 Task: Use the formula "ATAN2" in spreadsheet "Project protfolio".
Action: Mouse moved to (367, 198)
Screenshot: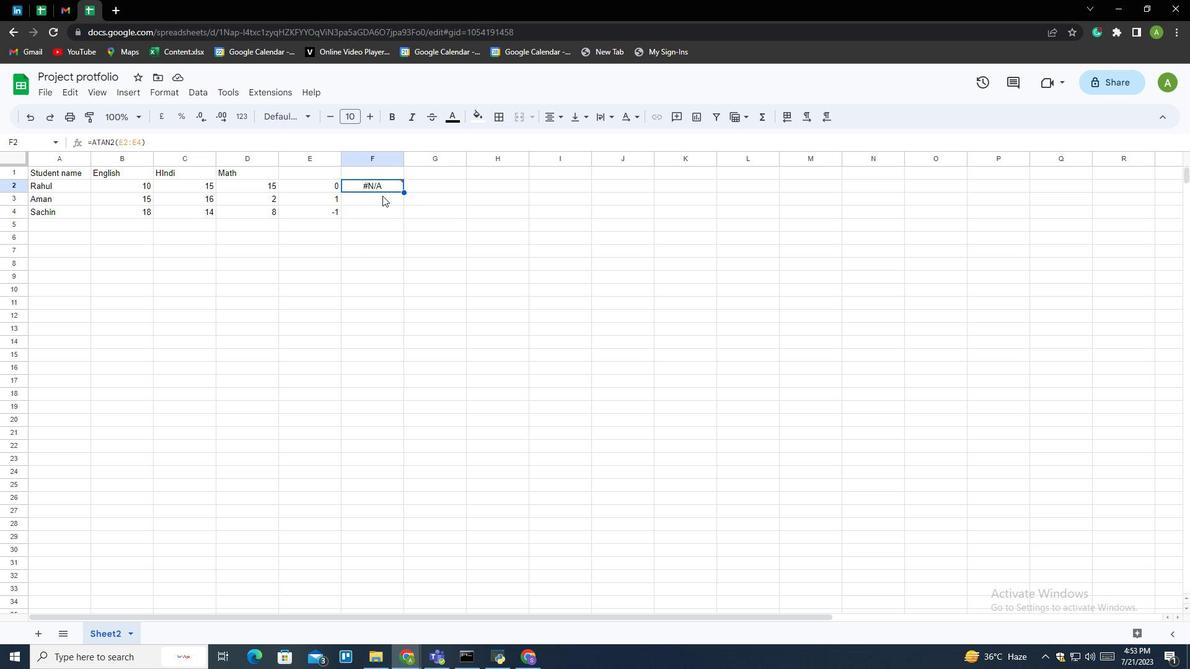 
Action: Mouse pressed left at (367, 198)
Screenshot: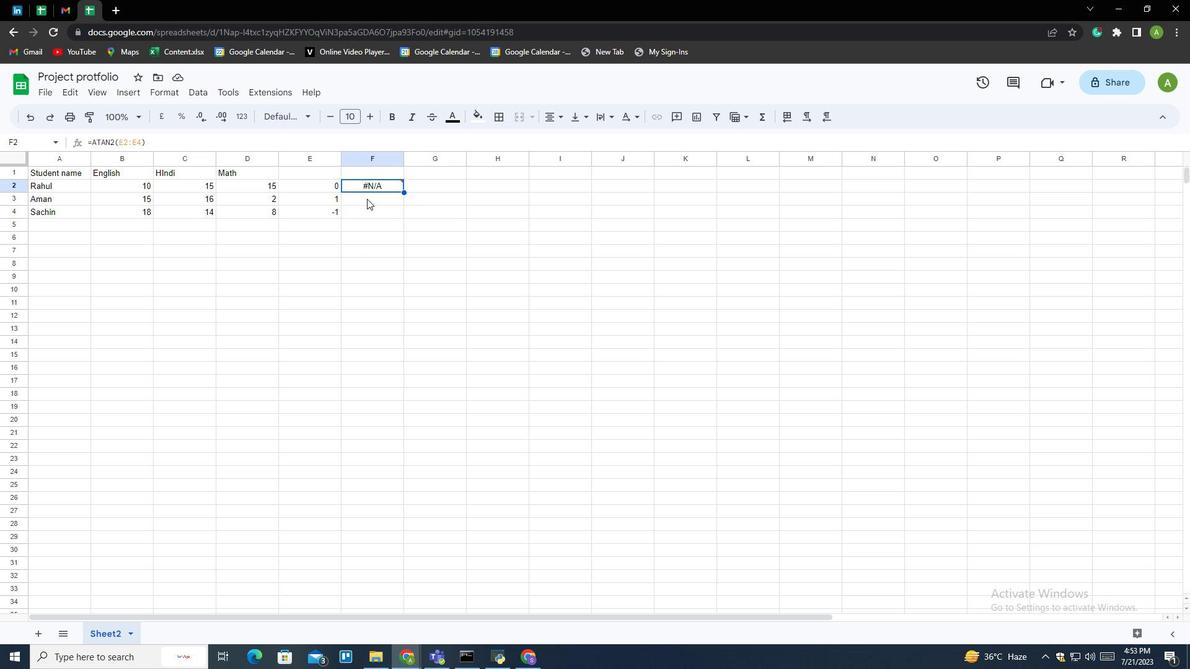 
Action: Mouse moved to (760, 115)
Screenshot: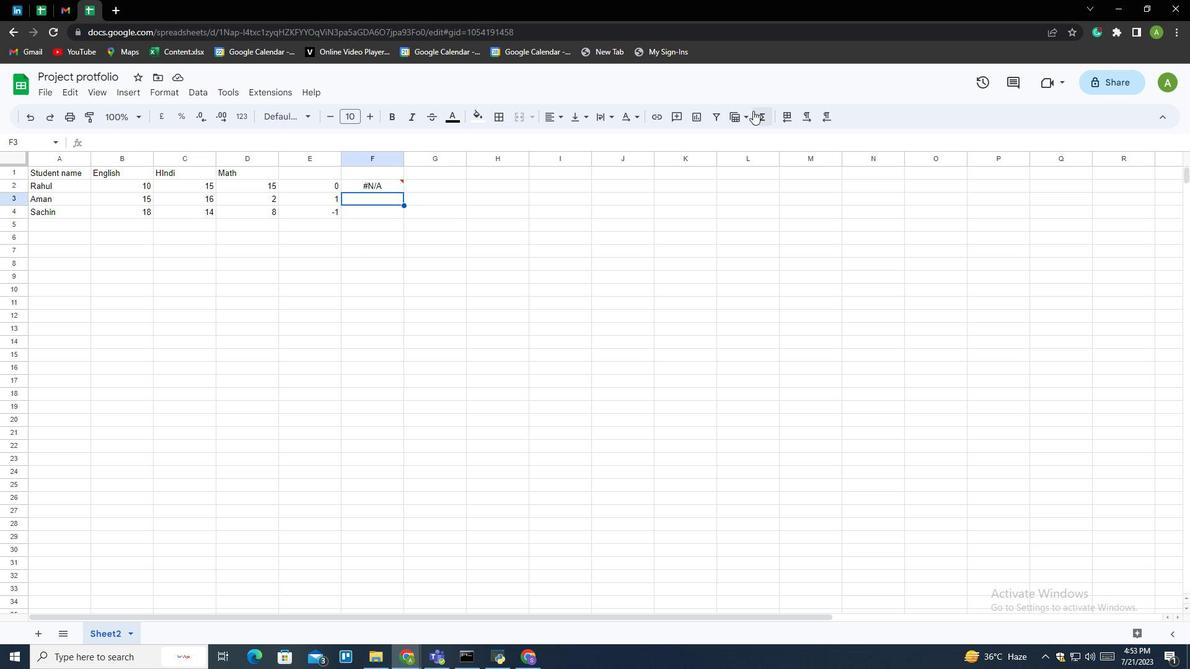 
Action: Mouse pressed left at (760, 115)
Screenshot: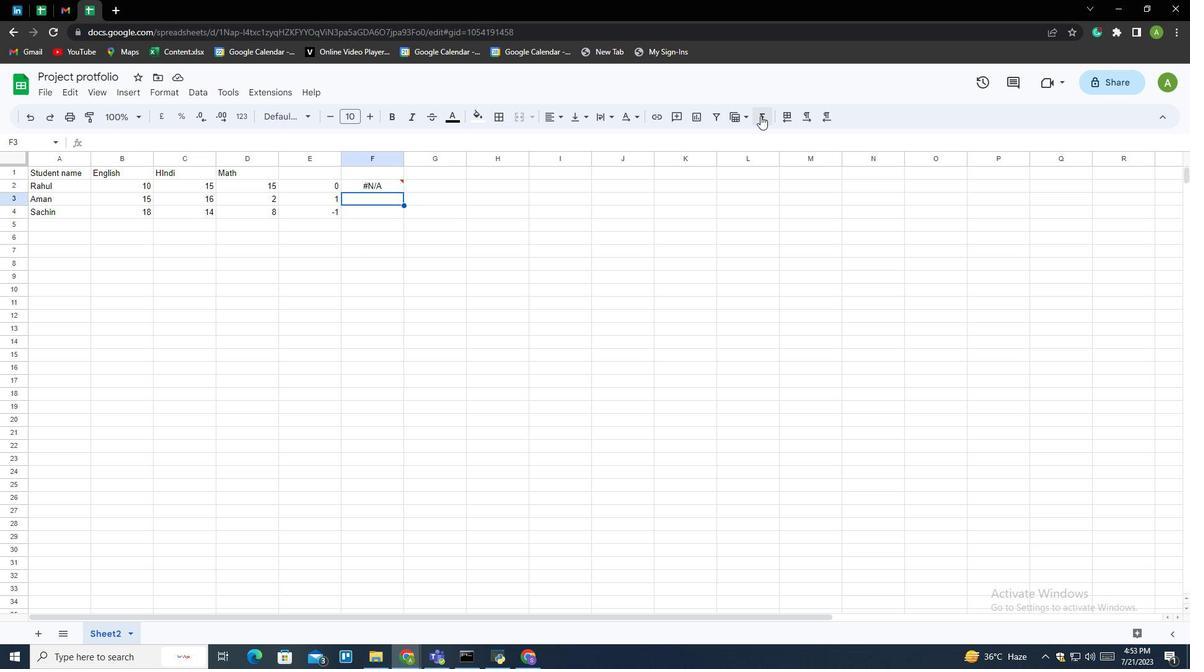 
Action: Mouse moved to (782, 256)
Screenshot: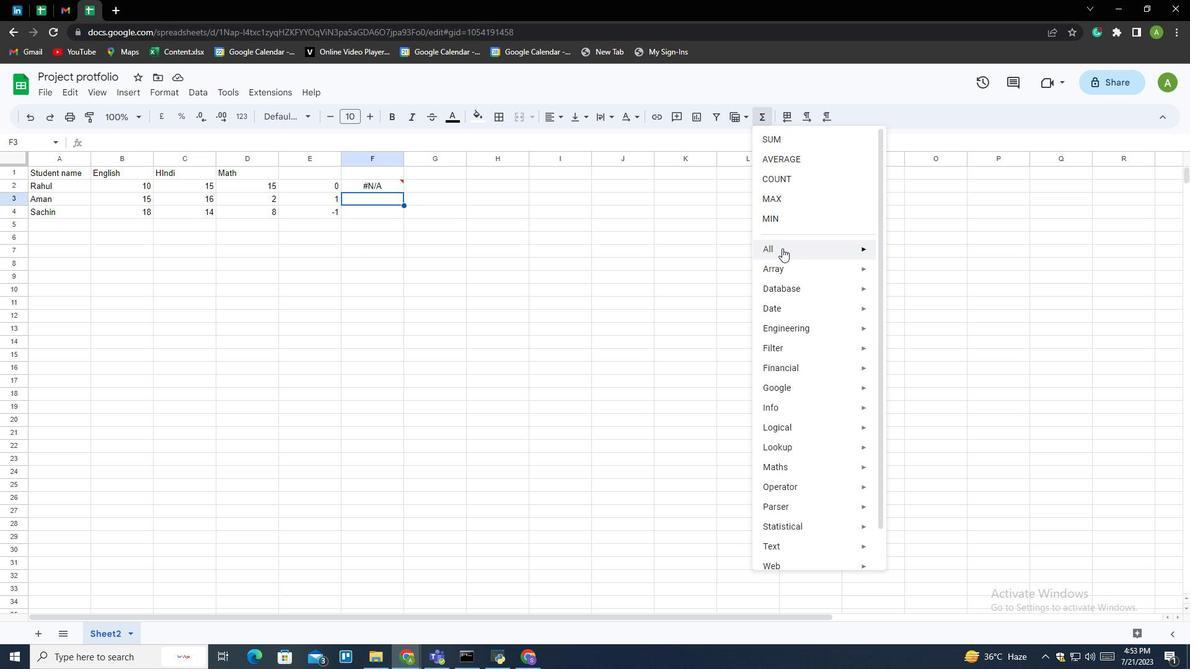 
Action: Mouse pressed left at (782, 256)
Screenshot: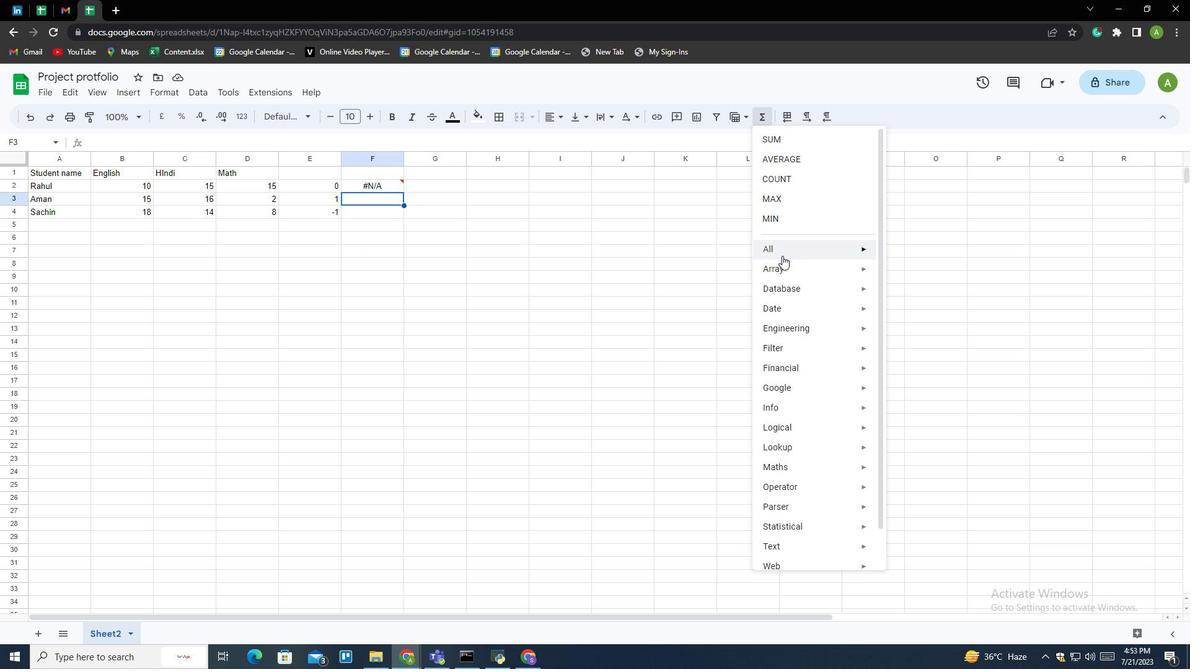 
Action: Mouse moved to (902, 380)
Screenshot: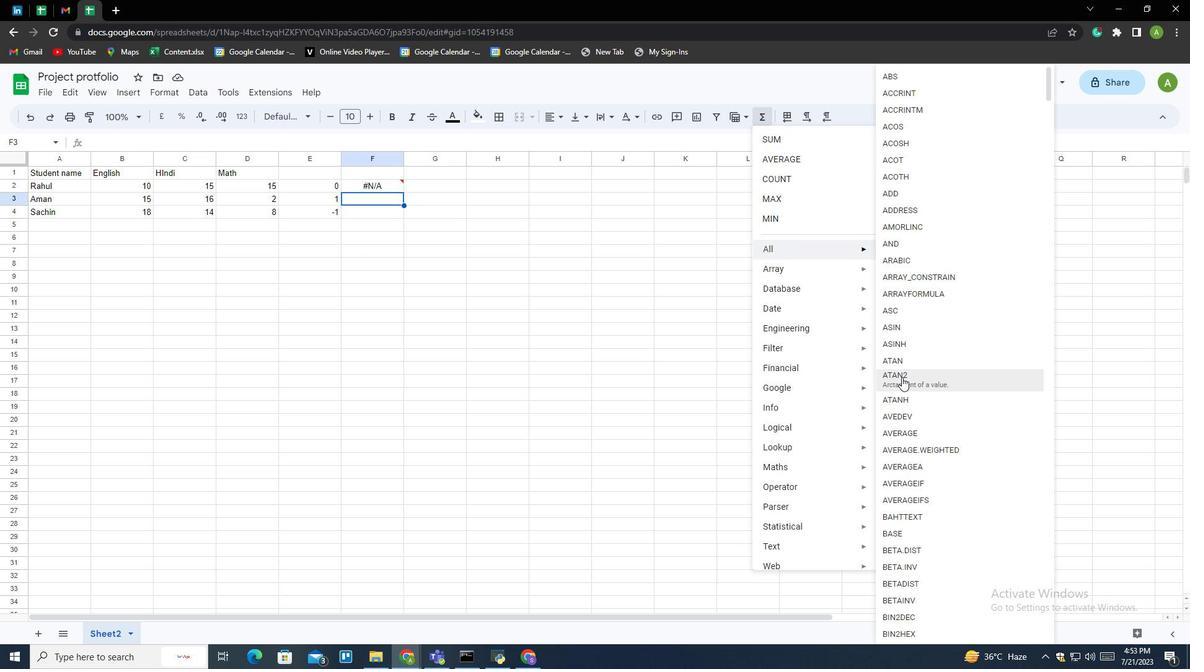 
Action: Mouse pressed left at (902, 380)
Screenshot: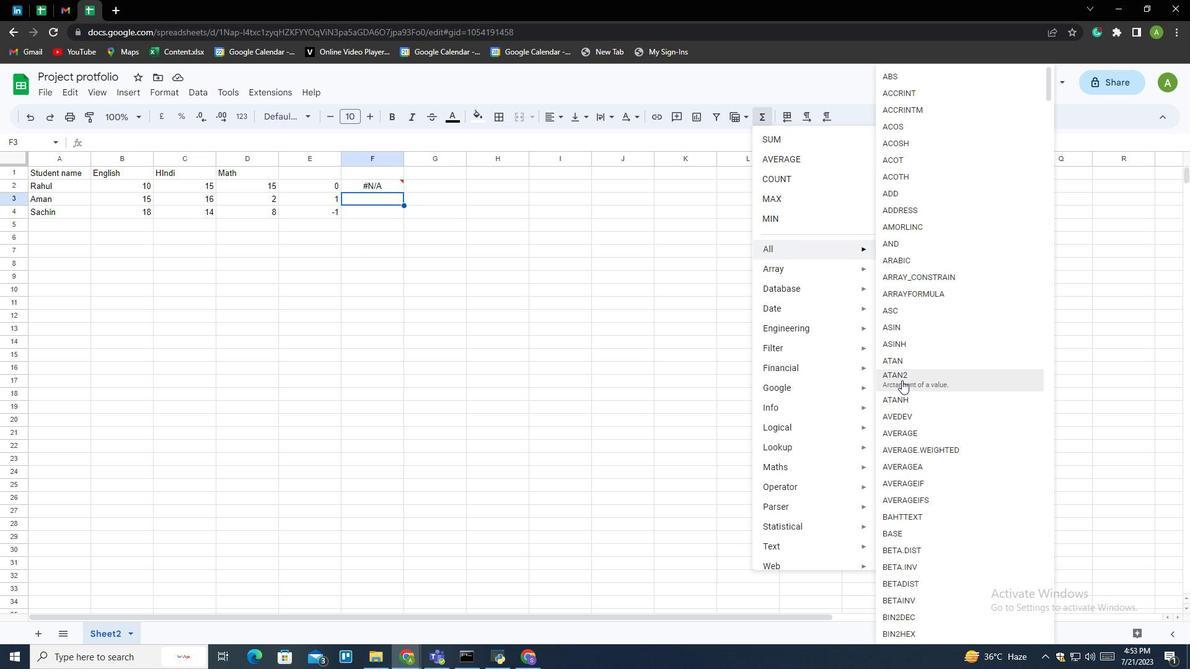 
Action: Mouse moved to (305, 185)
Screenshot: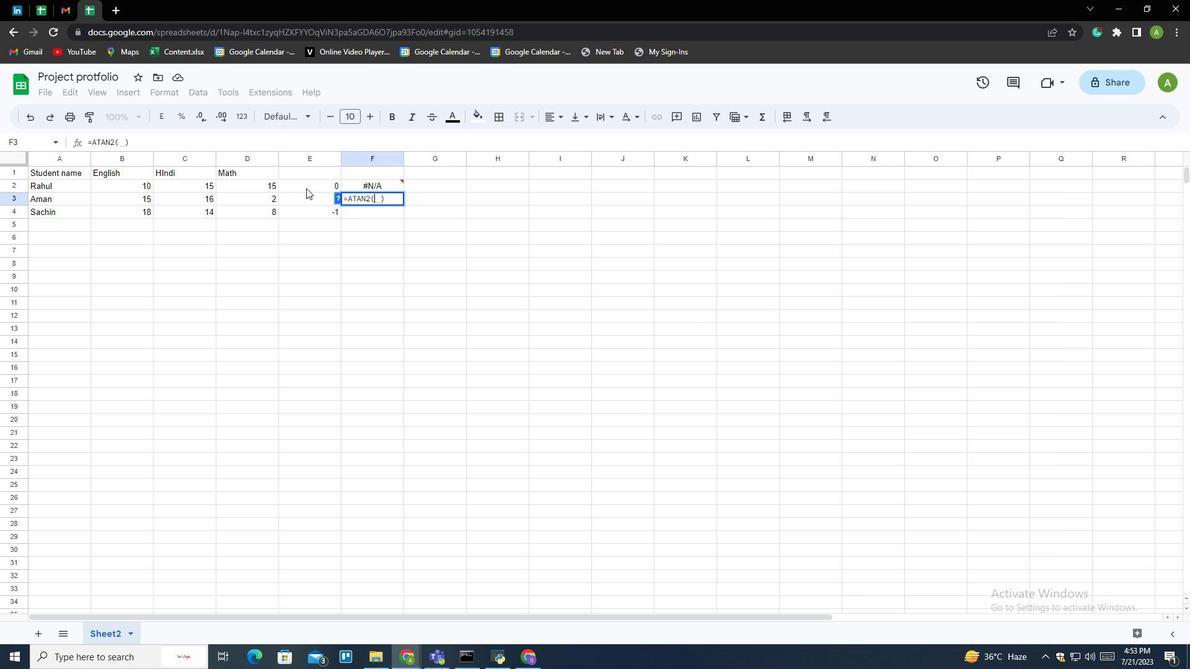 
Action: Mouse pressed left at (305, 185)
Screenshot: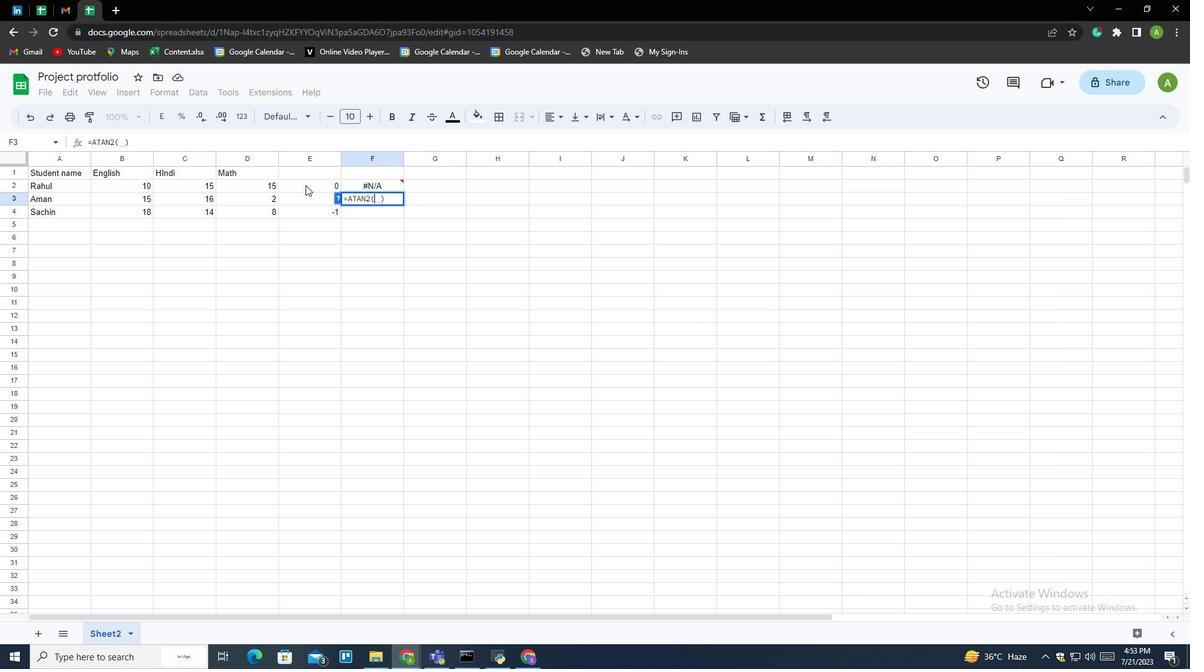 
Action: Mouse moved to (266, 184)
Screenshot: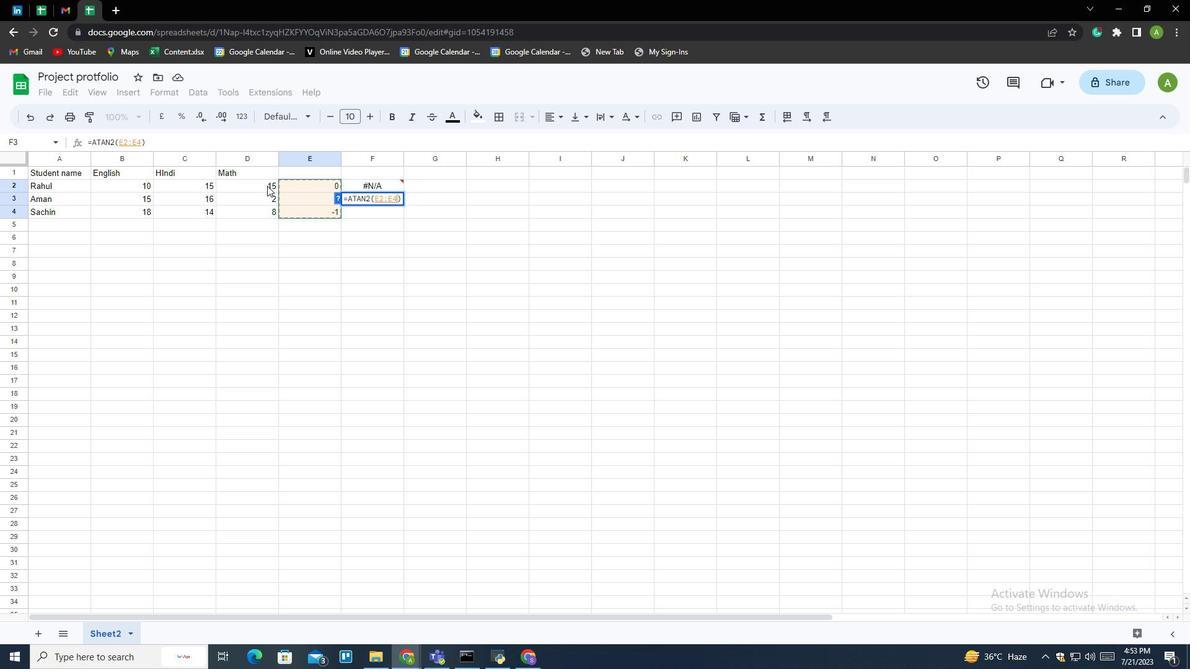 
Action: Mouse pressed left at (266, 184)
Screenshot: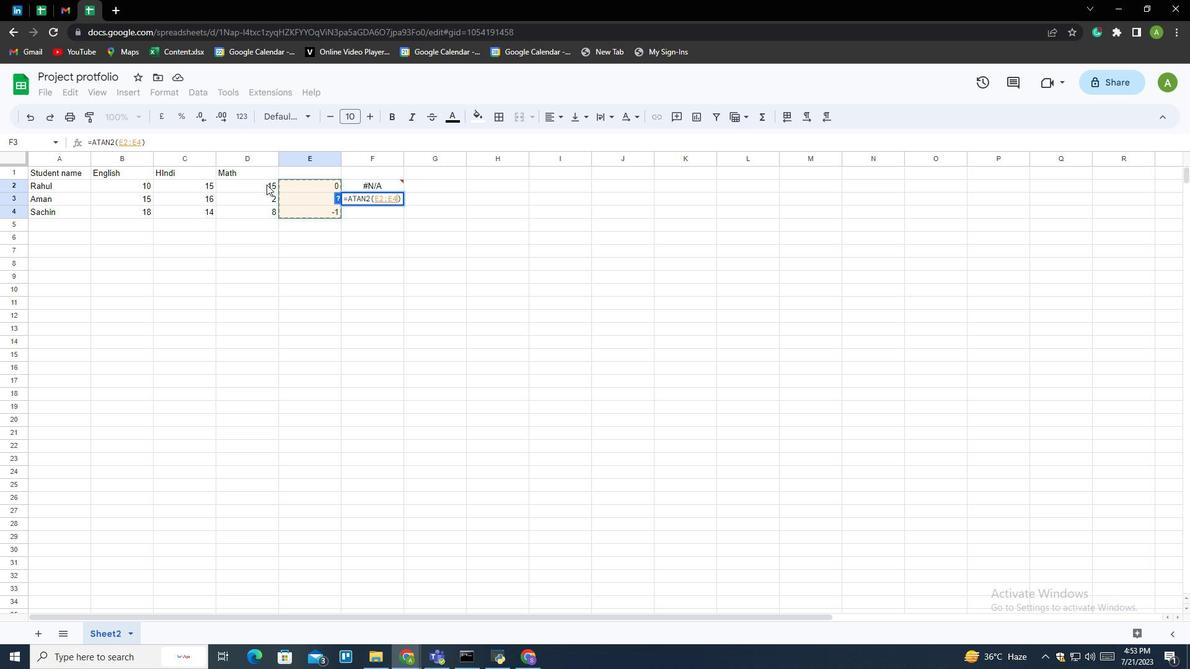 
Action: Mouse moved to (267, 215)
Screenshot: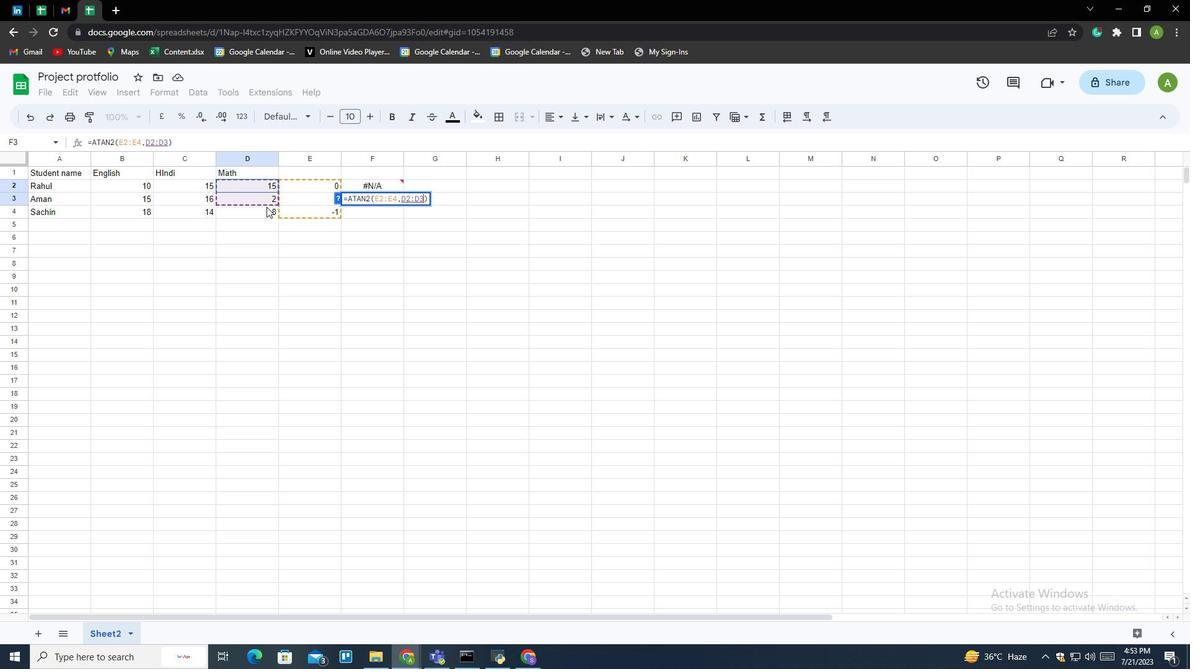 
Action: Key pressed <Key.enter>
Screenshot: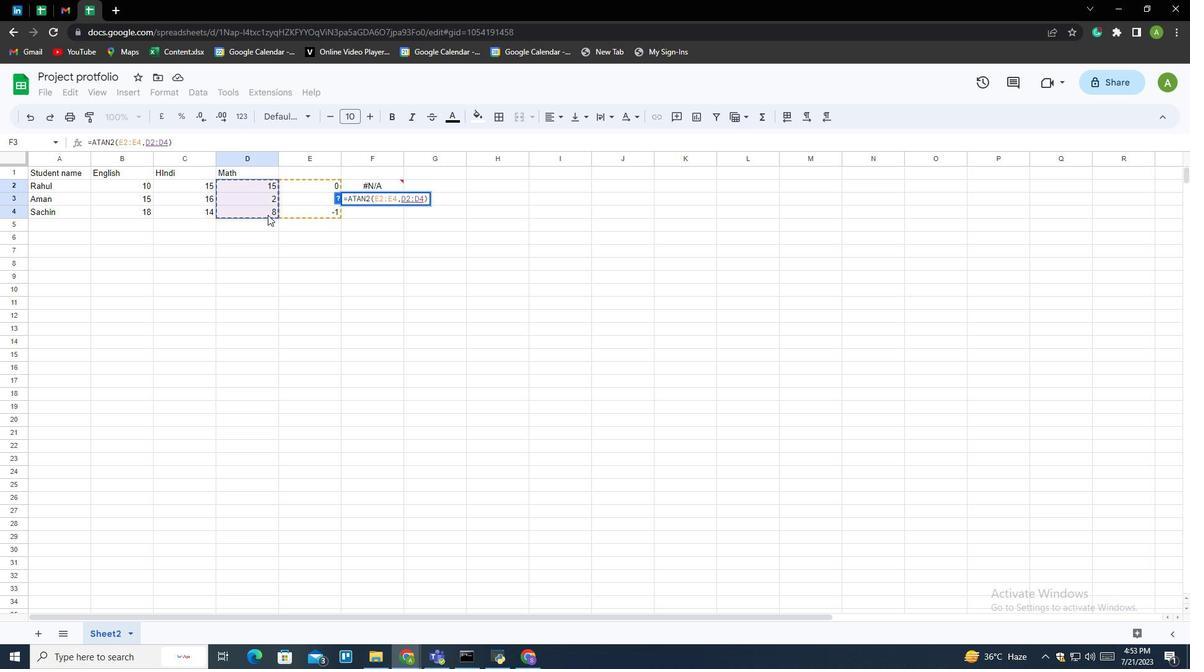 
